 Task: Create an event for the team-building laser tag game on the 28th at 6:00 PM.
Action: Mouse moved to (44, 272)
Screenshot: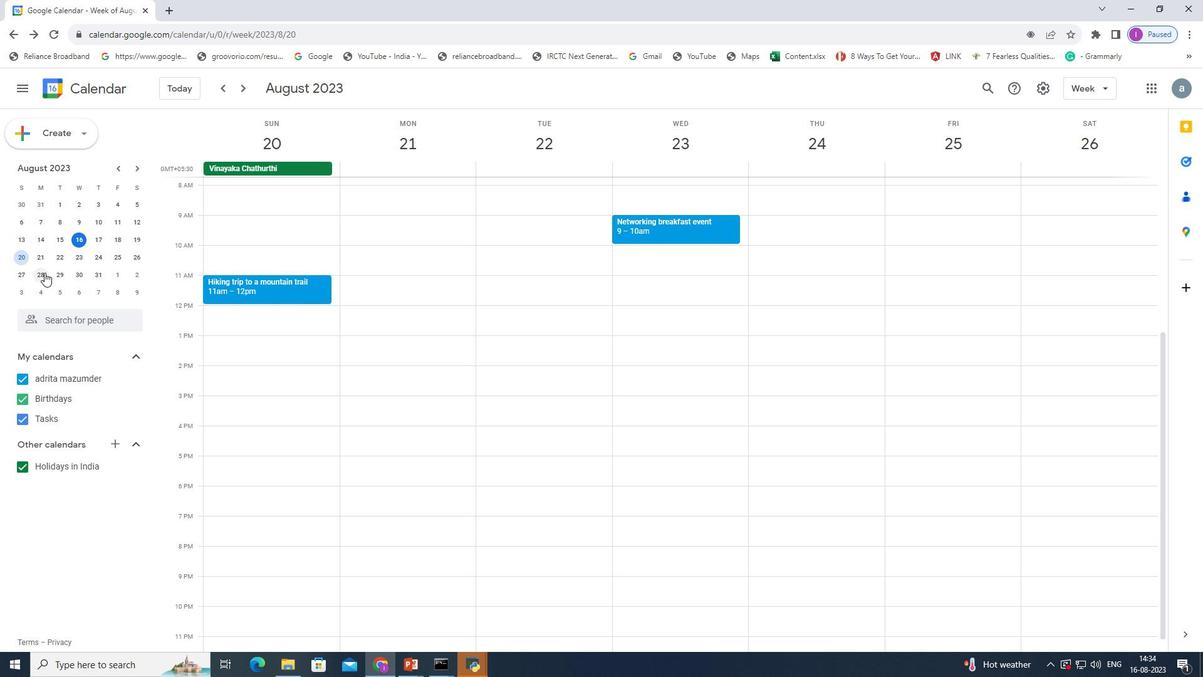 
Action: Mouse pressed left at (44, 272)
Screenshot: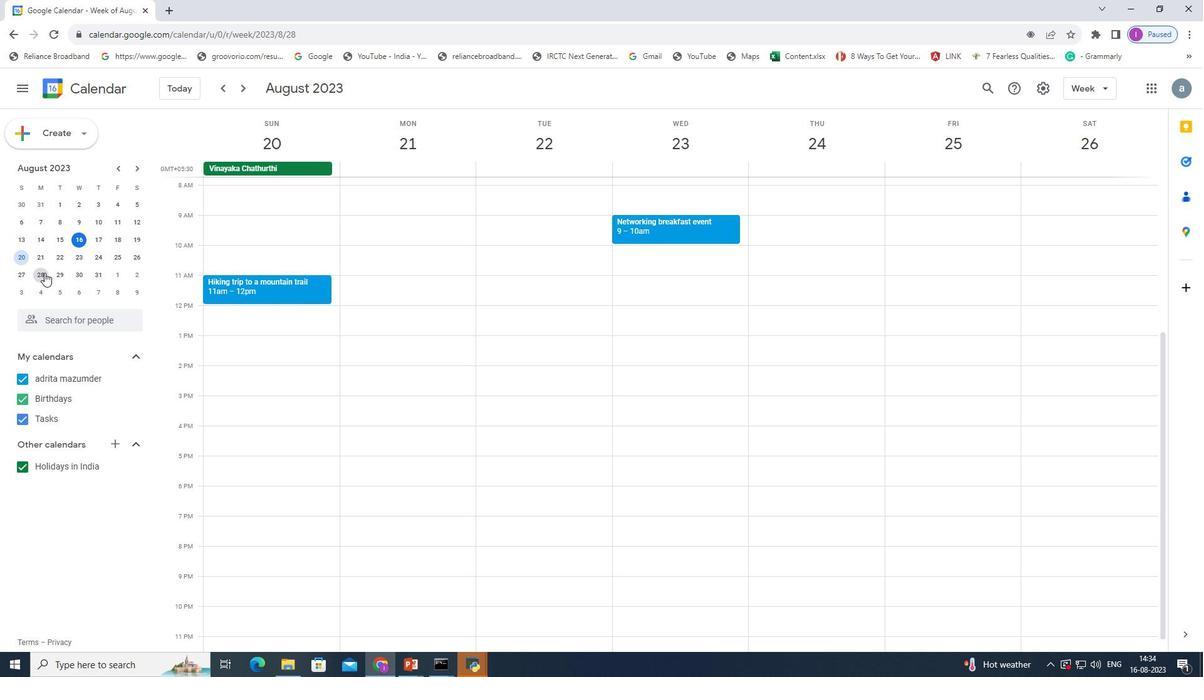 
Action: Mouse moved to (38, 273)
Screenshot: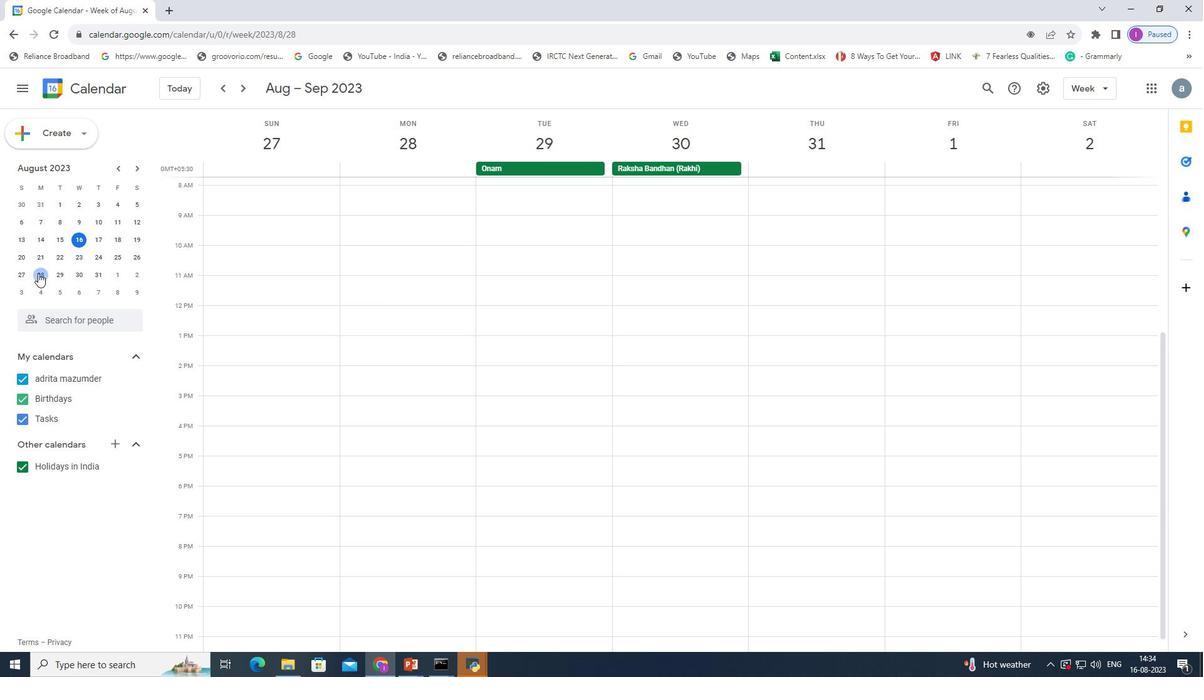 
Action: Mouse pressed left at (38, 273)
Screenshot: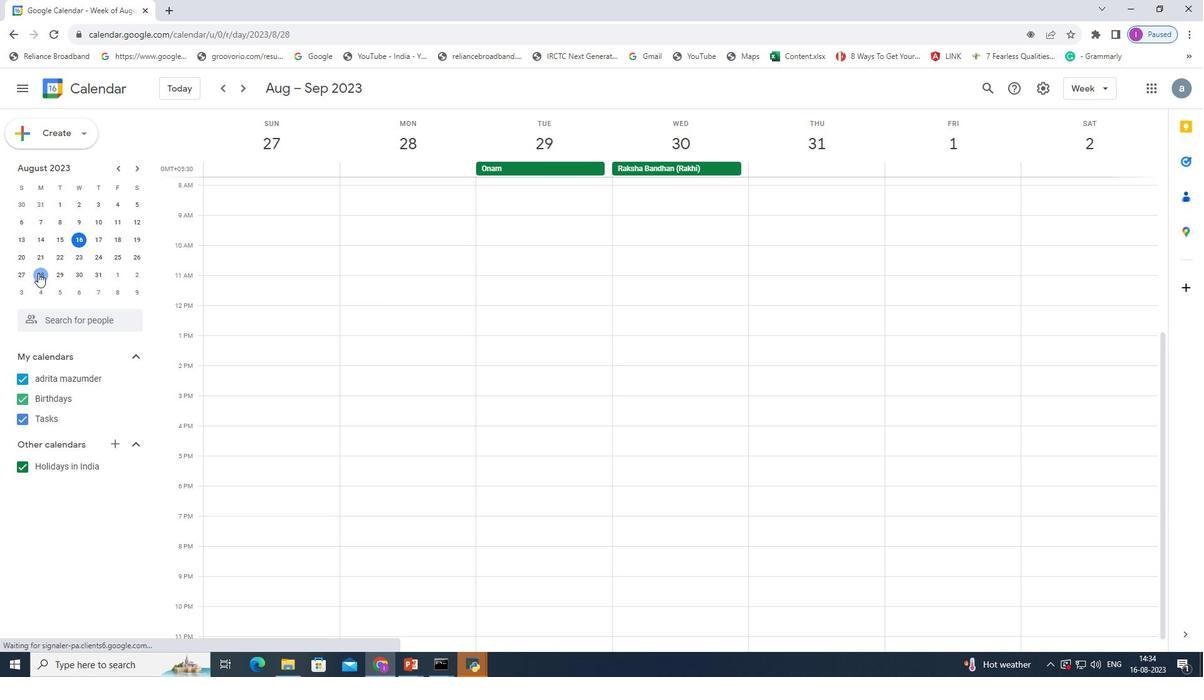 
Action: Mouse moved to (208, 477)
Screenshot: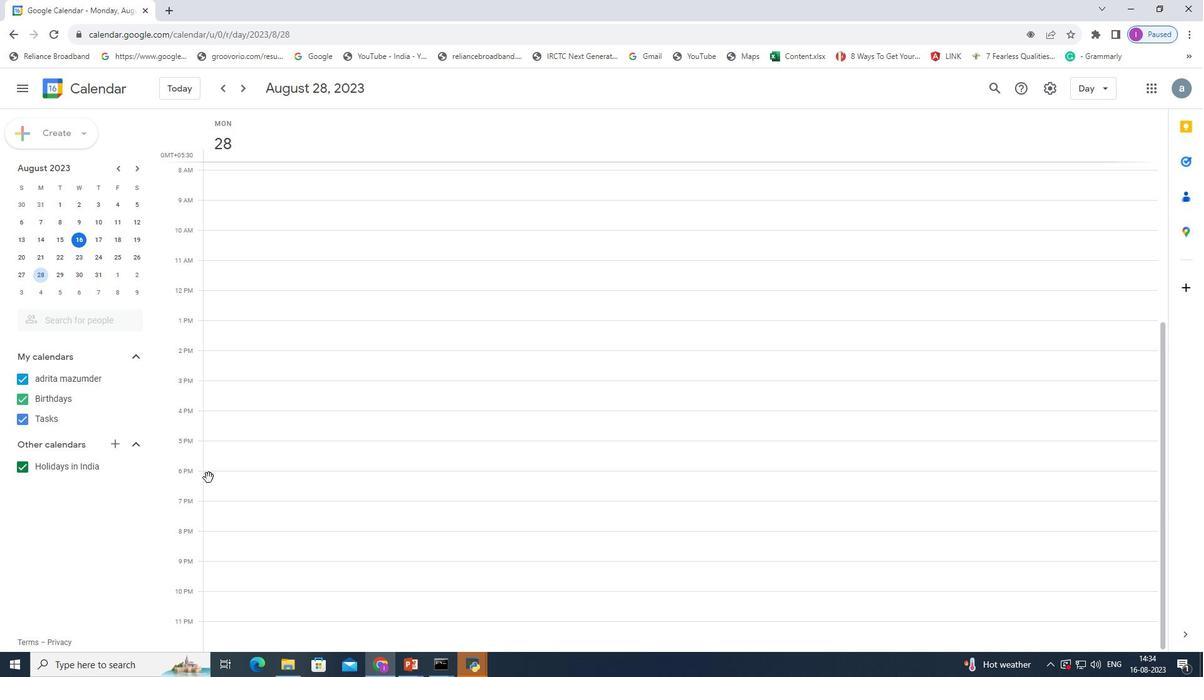 
Action: Mouse pressed left at (208, 477)
Screenshot: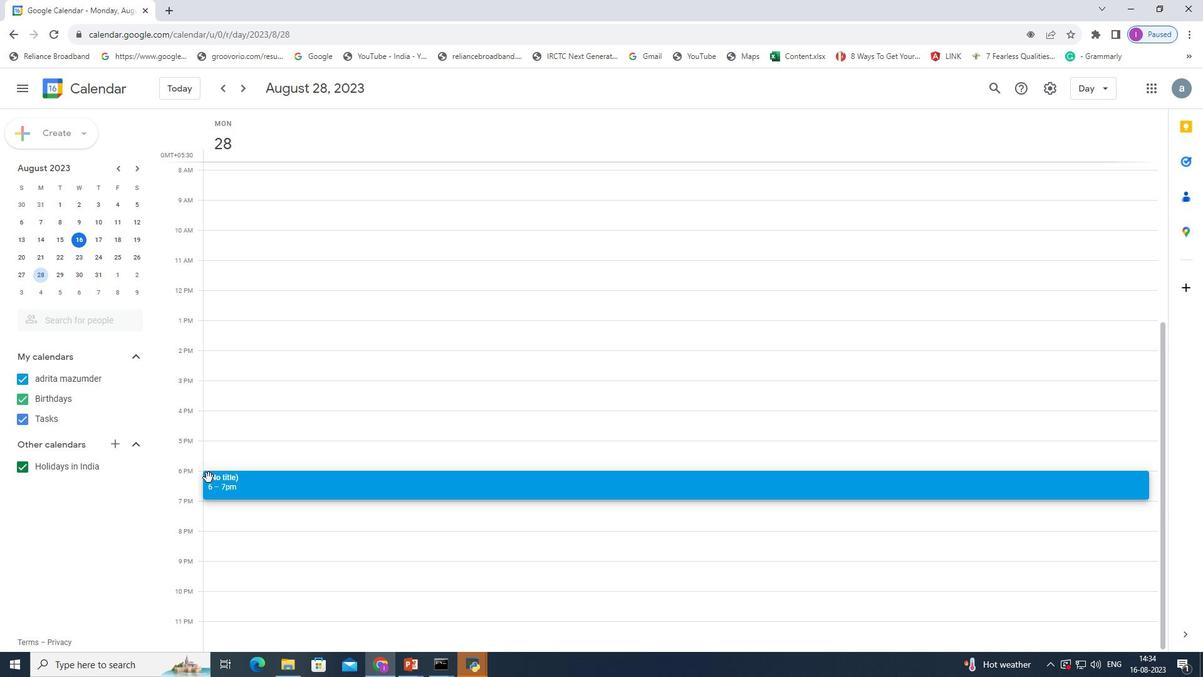 
Action: Mouse moved to (594, 239)
Screenshot: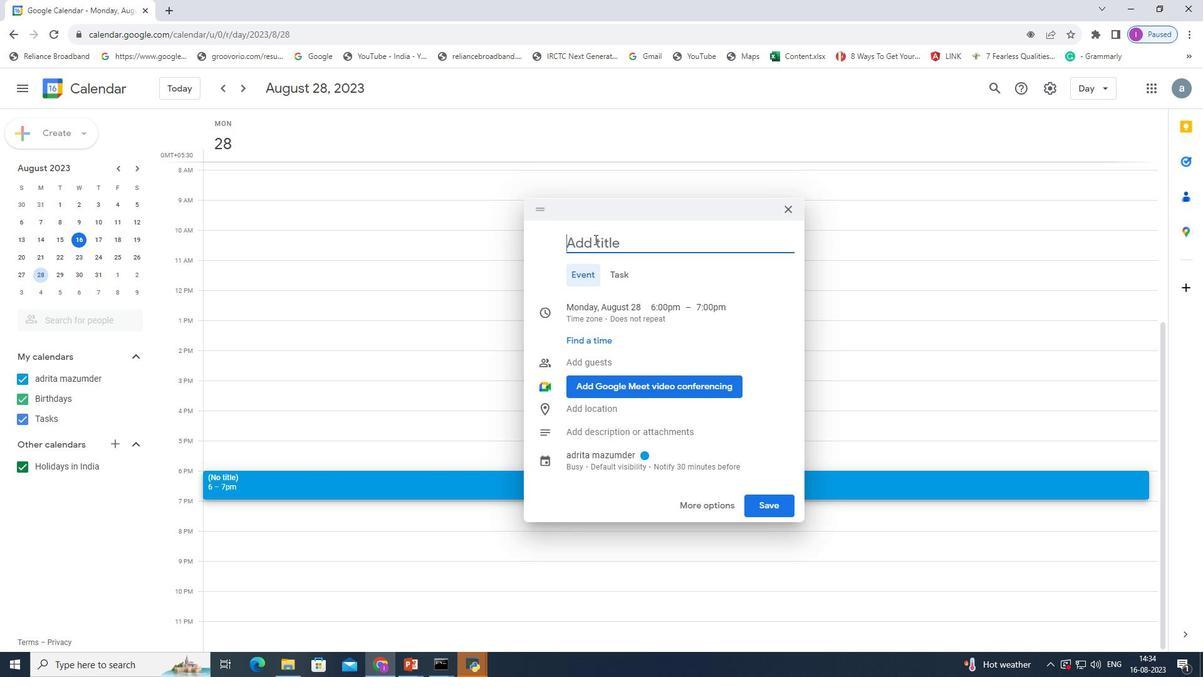 
Action: Mouse pressed left at (594, 239)
Screenshot: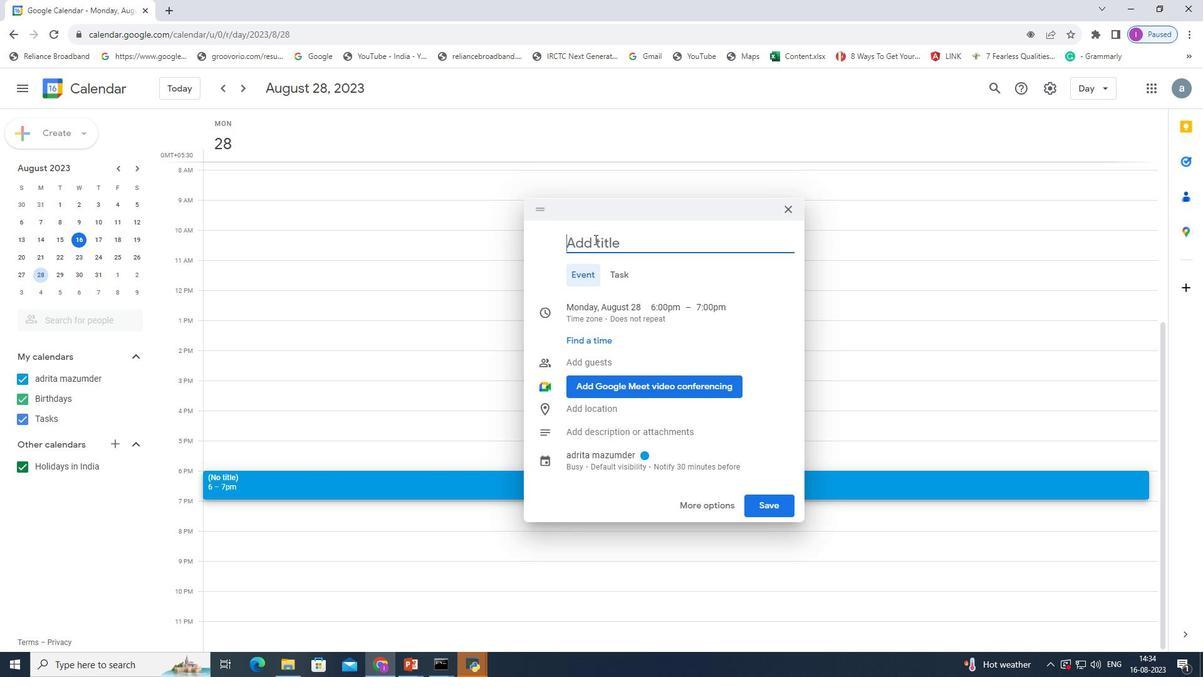 
Action: Key pressed <Key.shift>Event<Key.space>for<Key.space>the<Key.space>team<Key.space><Key.backspace>-building<Key.space>laser<Key.space>tag<Key.space>game
Screenshot: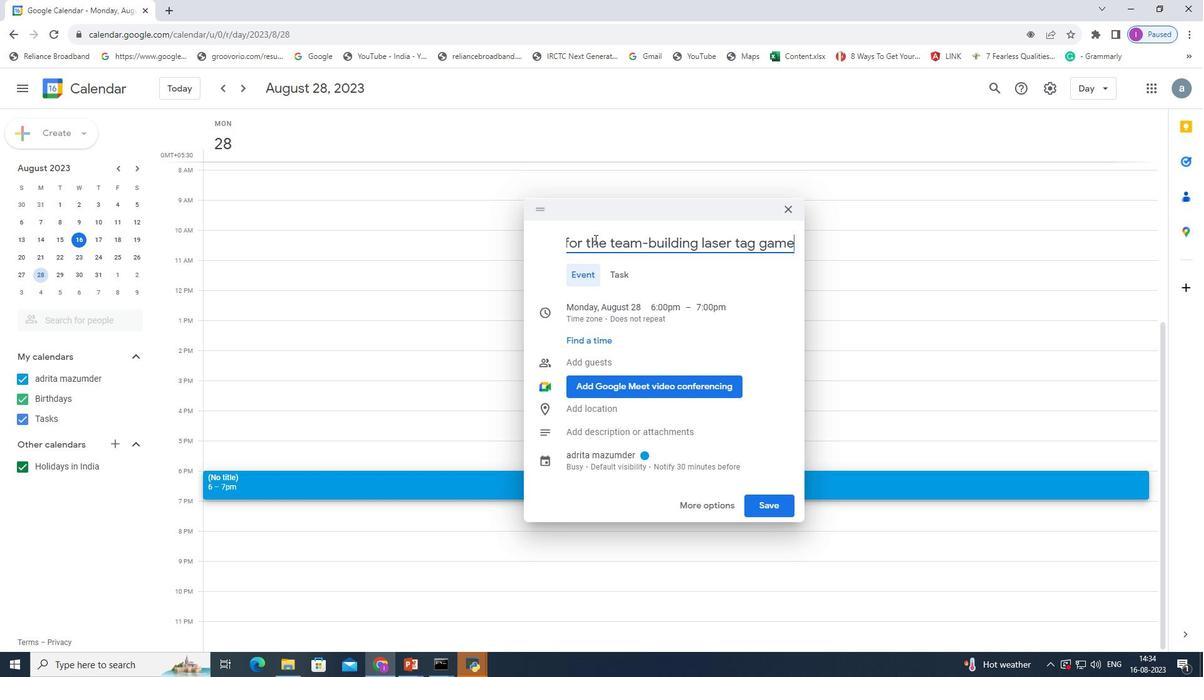 
Action: Mouse moved to (761, 504)
Screenshot: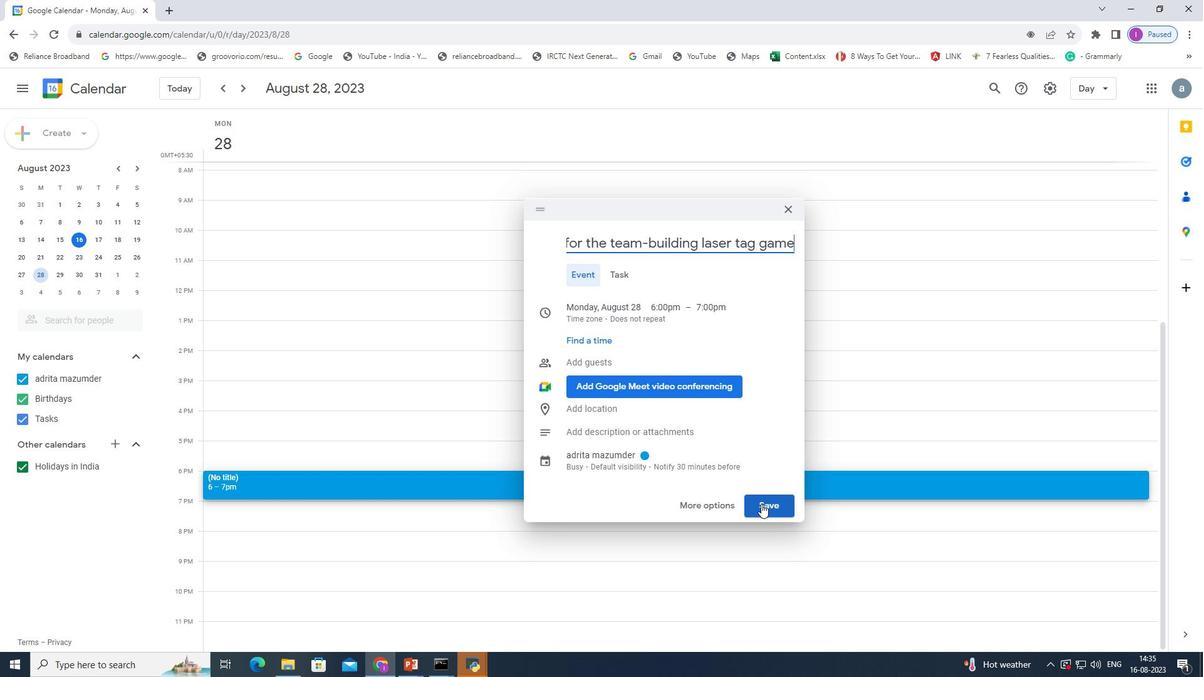 
Action: Mouse pressed left at (761, 504)
Screenshot: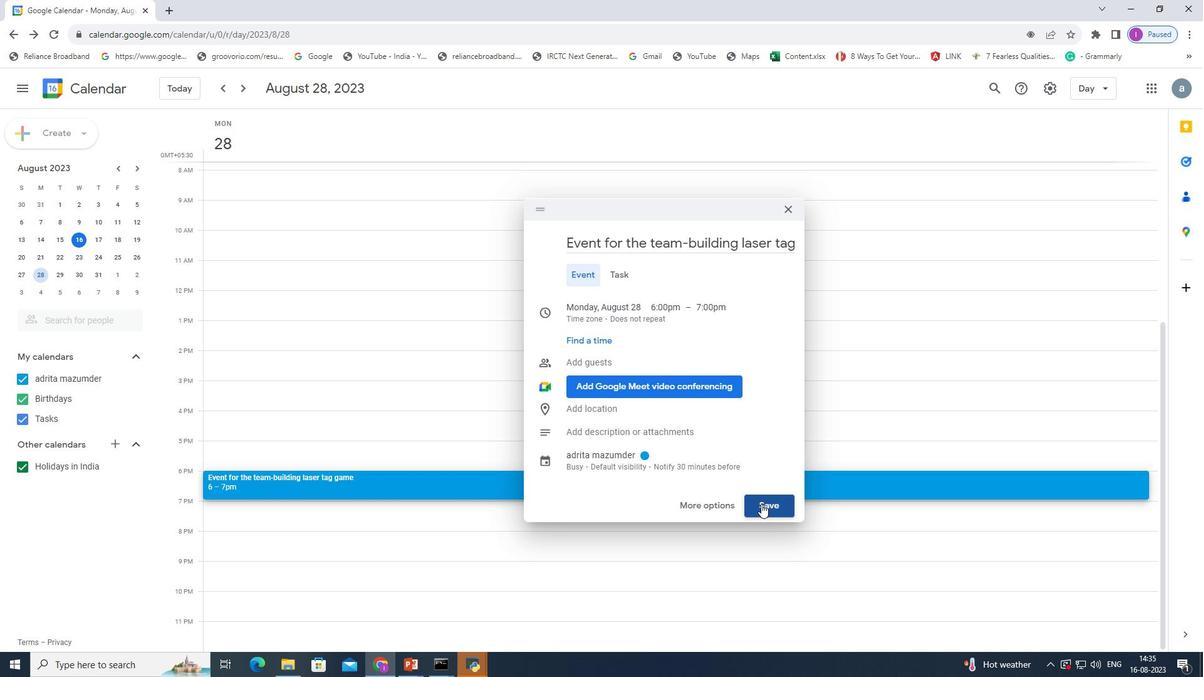 
Action: Mouse moved to (659, 515)
Screenshot: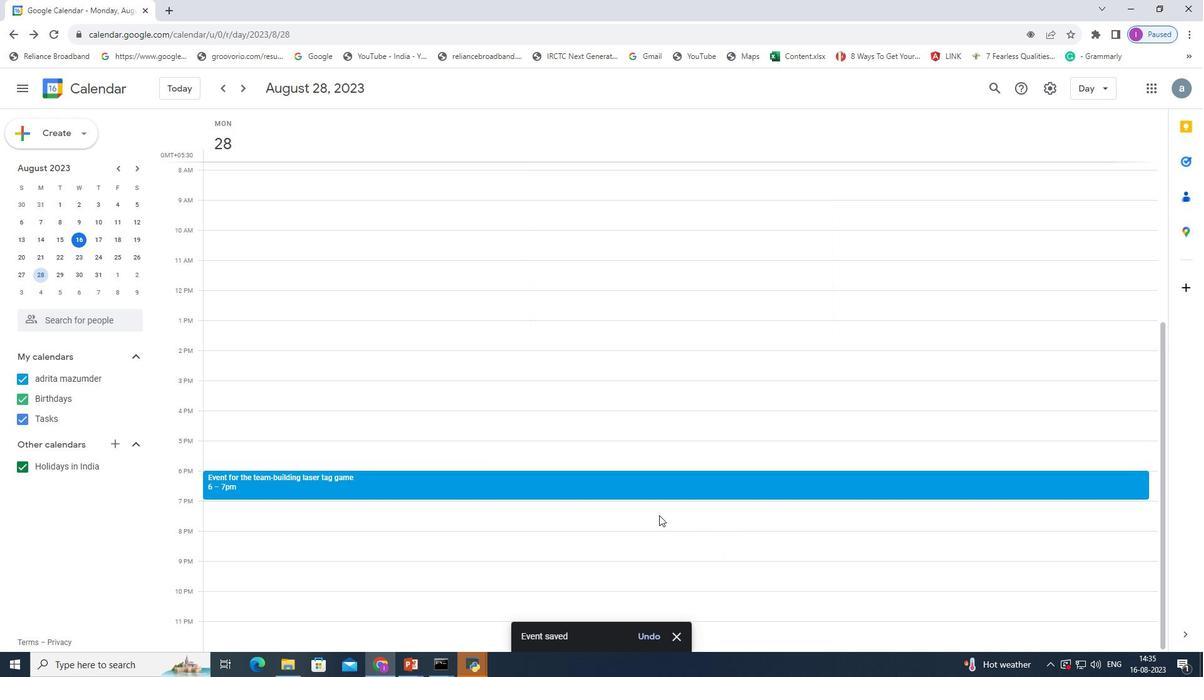 
